 Task: Select setting.
Action: Mouse moved to (802, 190)
Screenshot: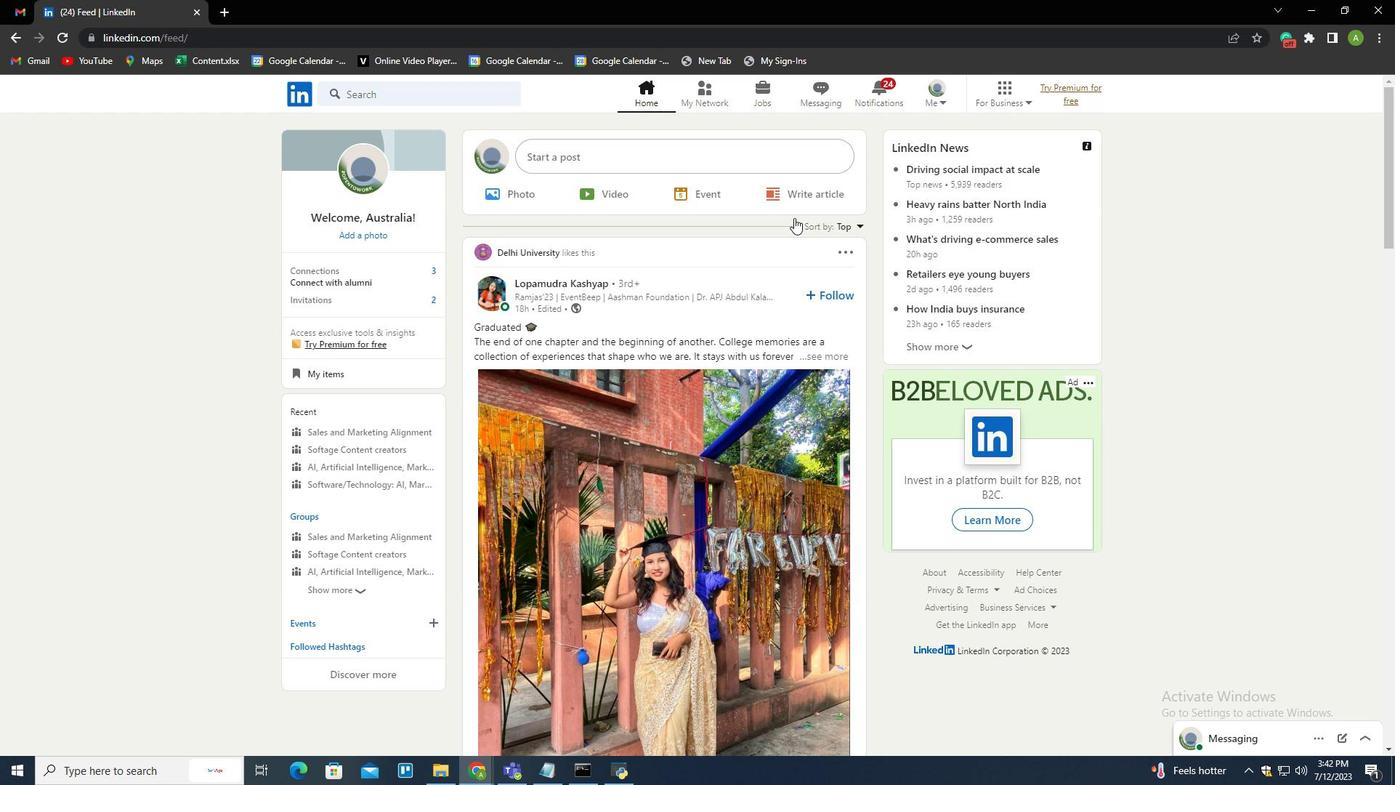 
Action: Mouse pressed left at (802, 190)
Screenshot: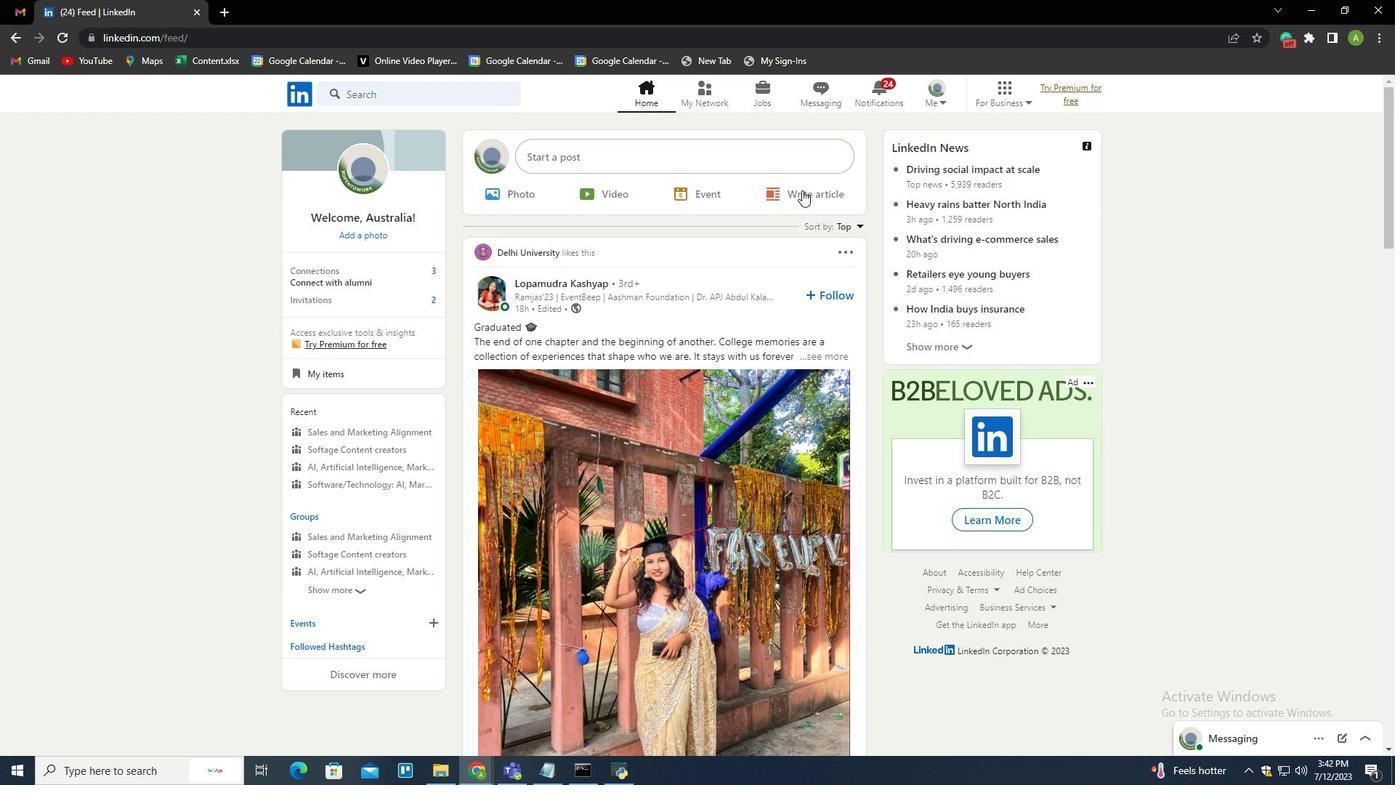 
Action: Mouse moved to (377, 128)
Screenshot: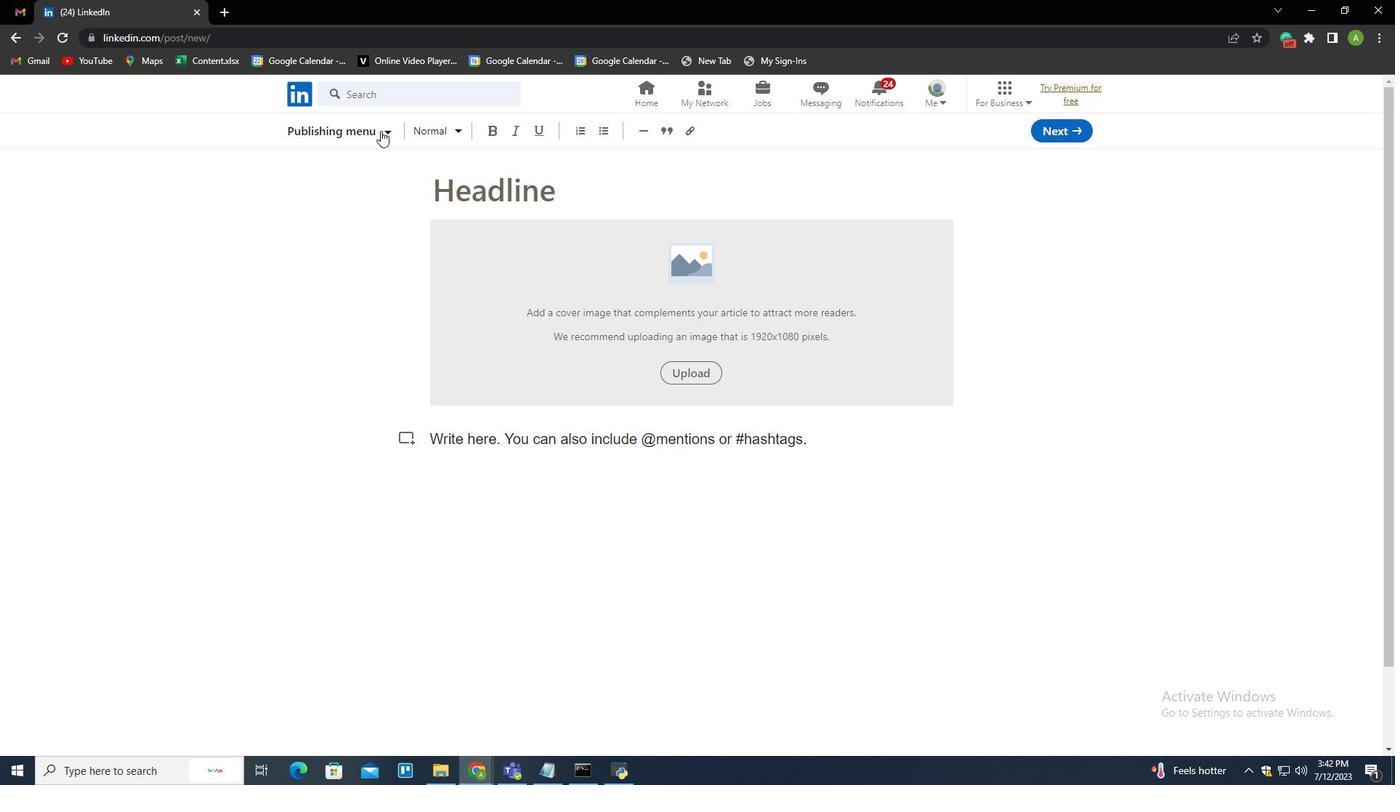 
Action: Mouse pressed left at (377, 128)
Screenshot: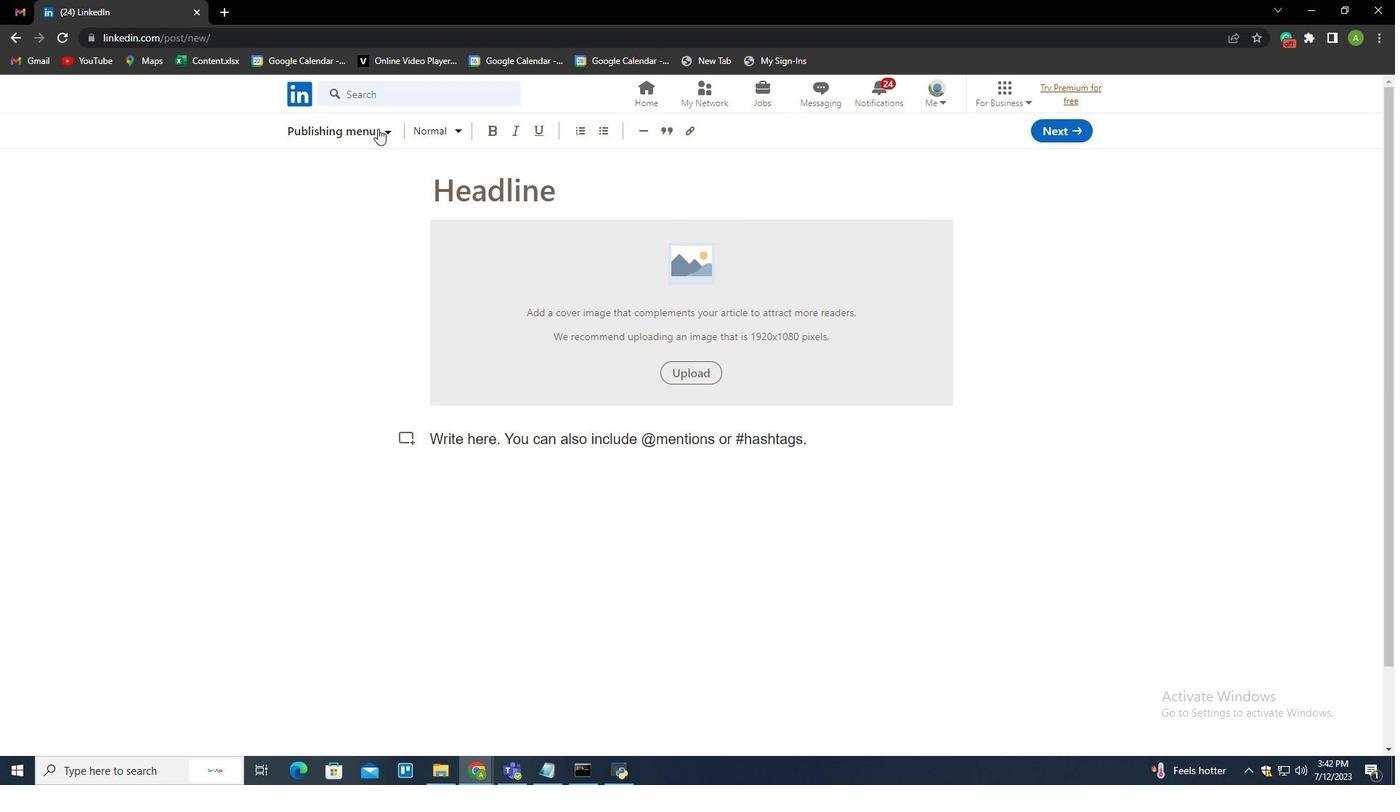 
Action: Mouse moved to (333, 265)
Screenshot: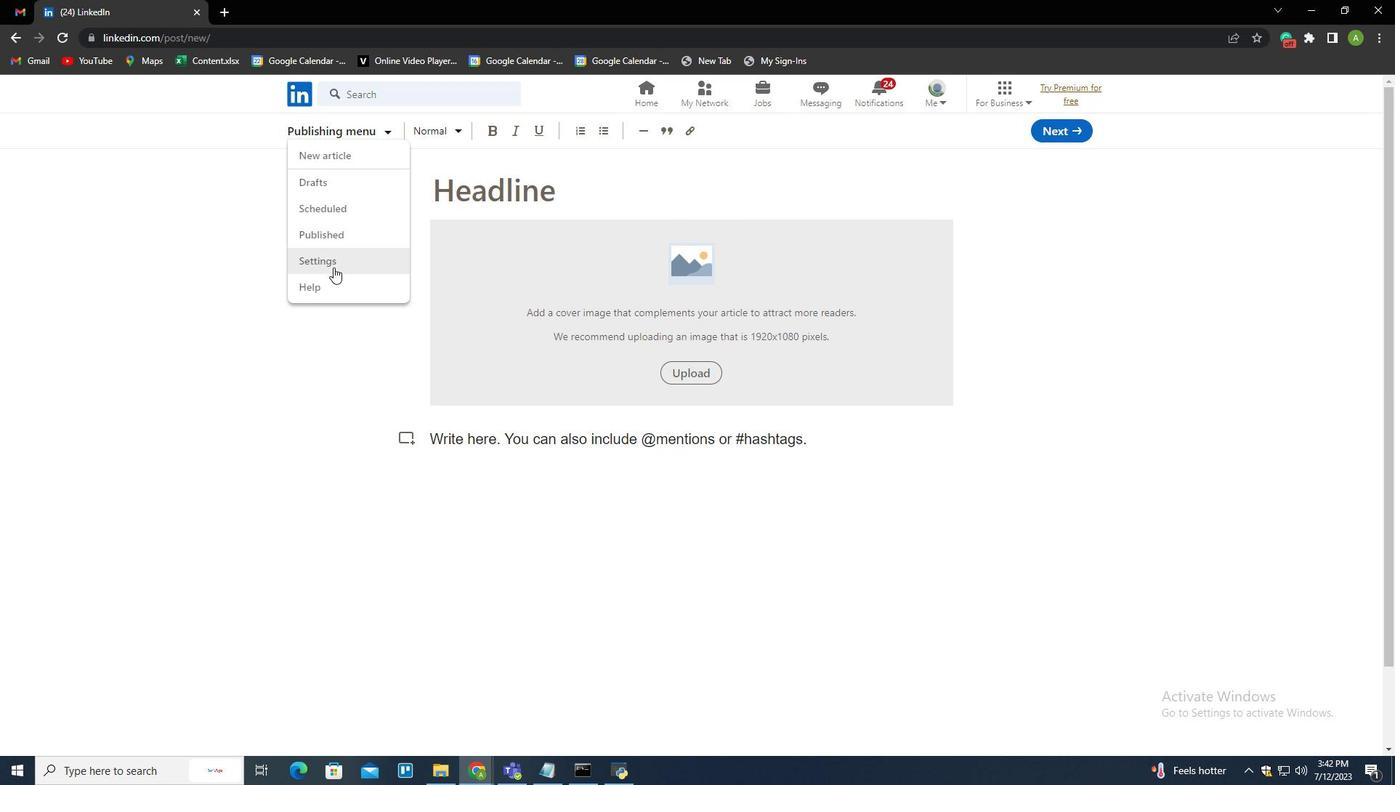 
Action: Mouse pressed left at (333, 265)
Screenshot: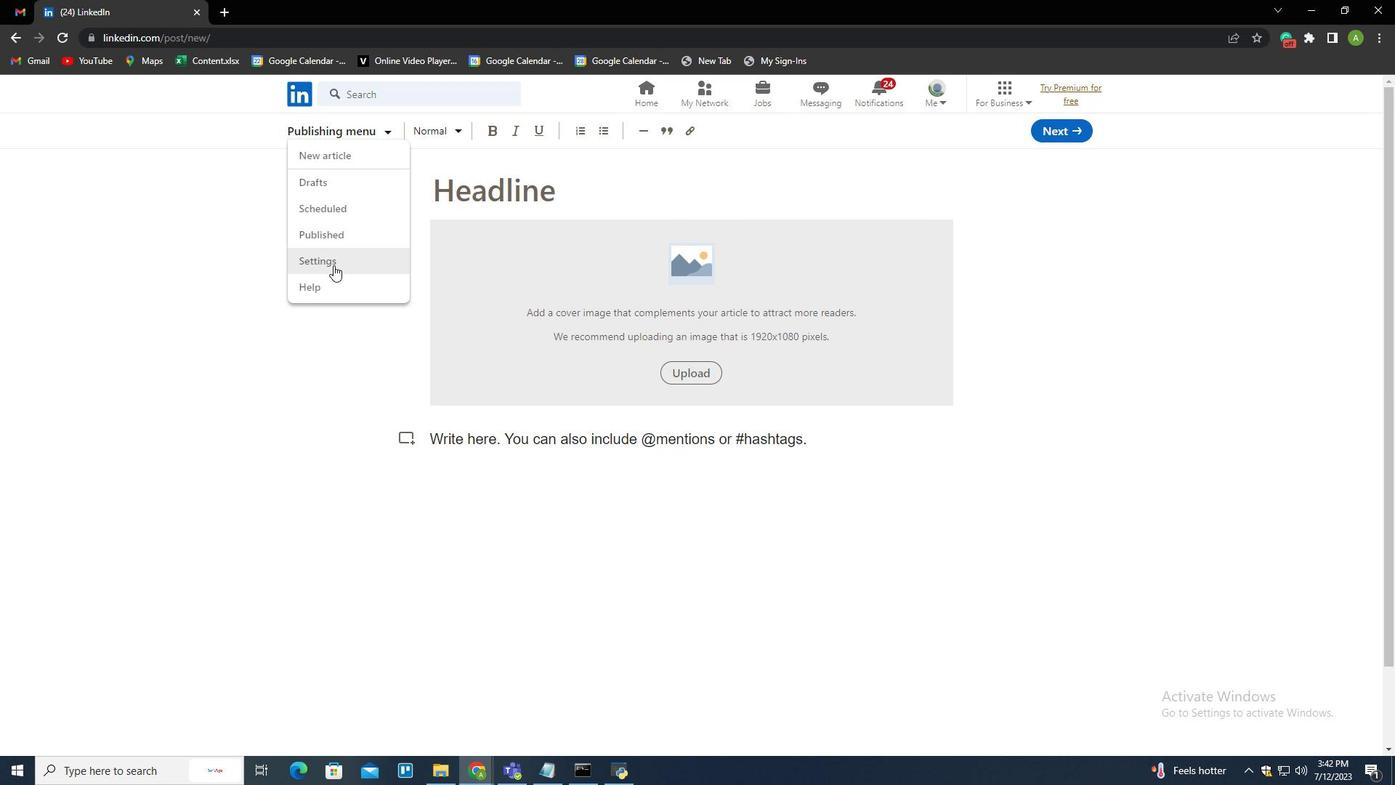 
Action: Mouse moved to (821, 542)
Screenshot: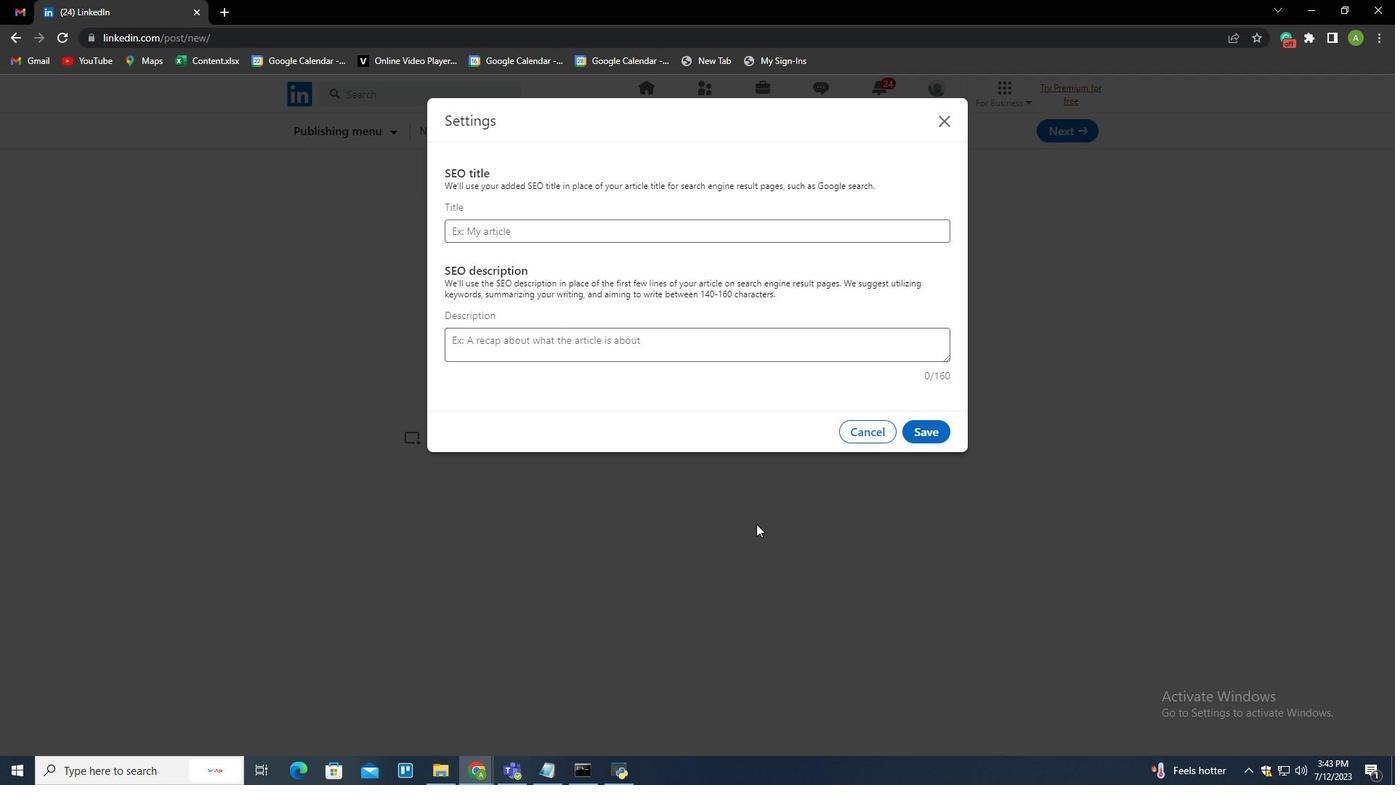 
